 Task: Add a condition where "Assignee Is not Current user" in recently solved tickets.
Action: Mouse moved to (194, 367)
Screenshot: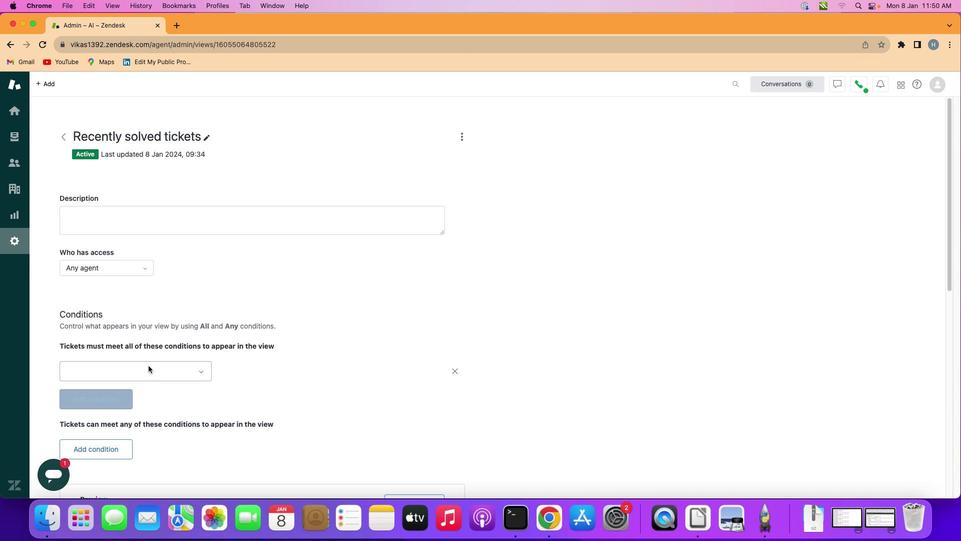 
Action: Mouse pressed left at (194, 367)
Screenshot: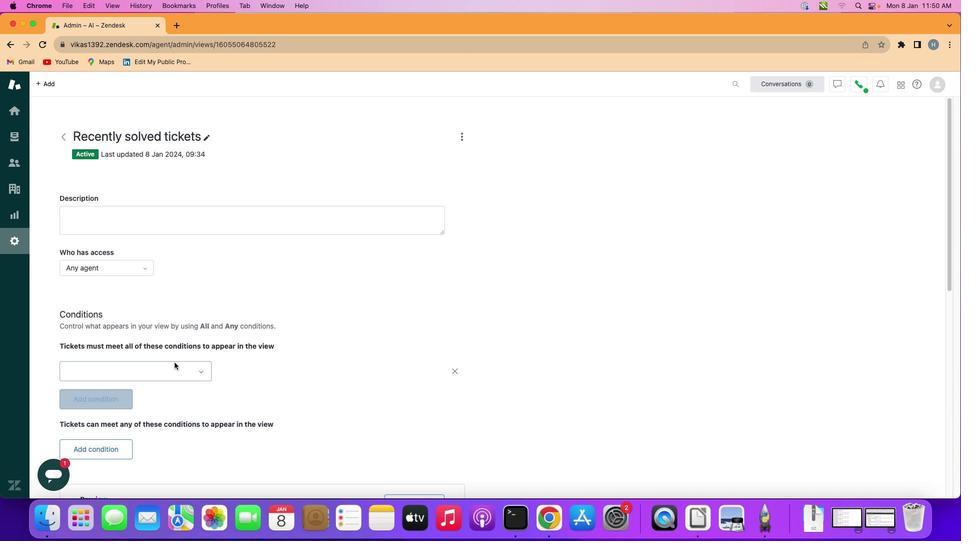 
Action: Mouse moved to (255, 360)
Screenshot: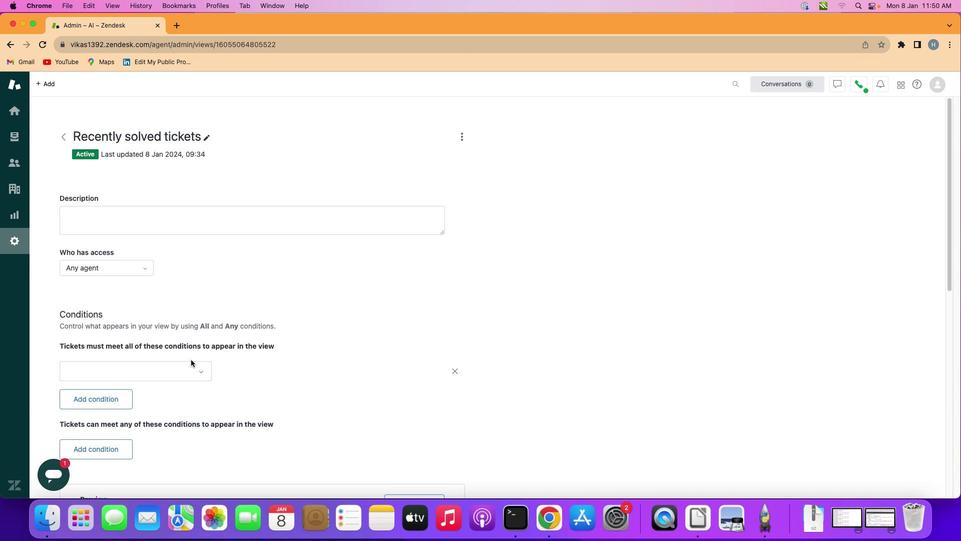 
Action: Mouse pressed left at (255, 360)
Screenshot: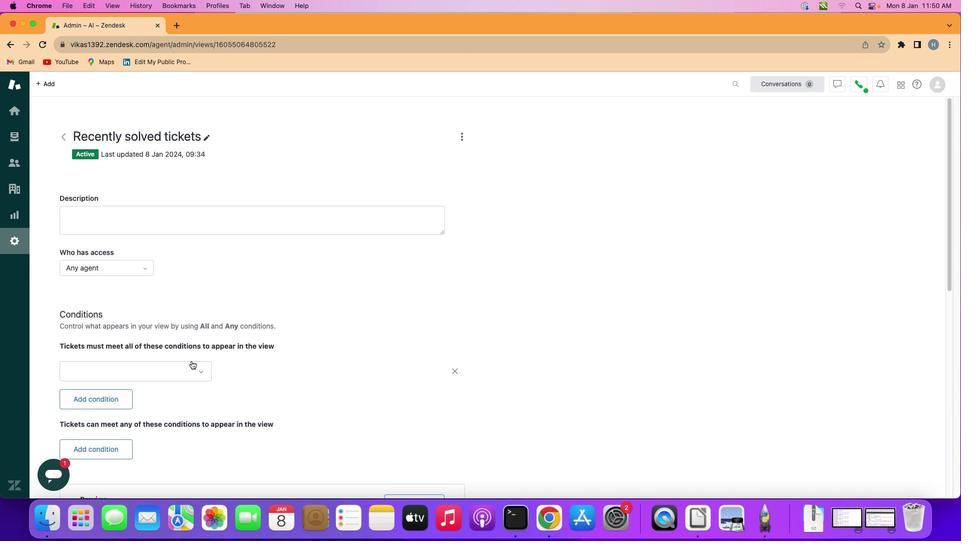 
Action: Mouse moved to (256, 364)
Screenshot: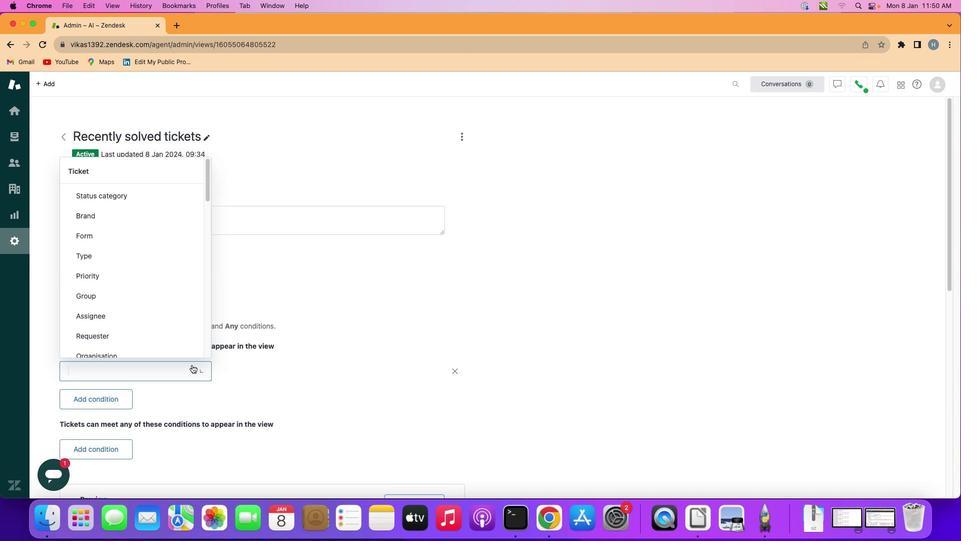 
Action: Mouse pressed left at (256, 364)
Screenshot: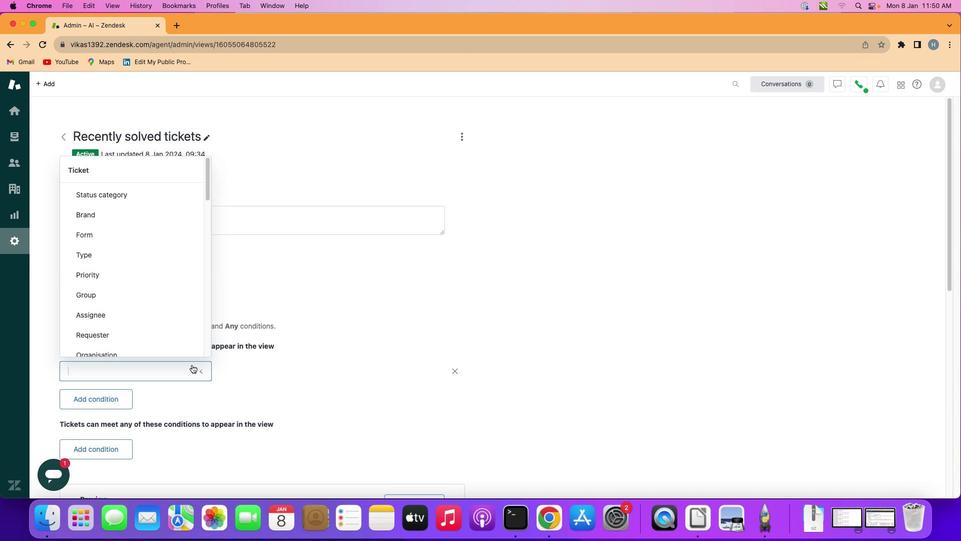 
Action: Mouse moved to (249, 325)
Screenshot: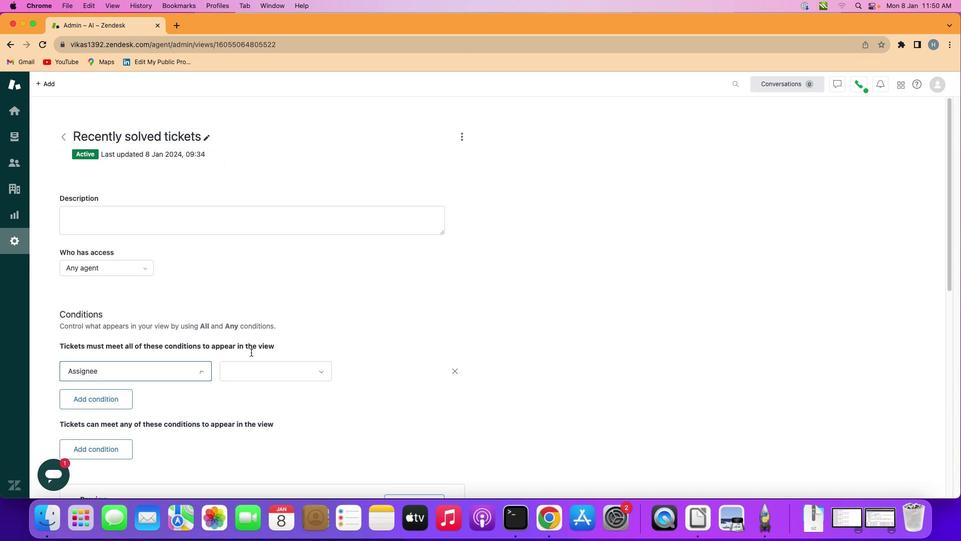 
Action: Mouse pressed left at (249, 325)
Screenshot: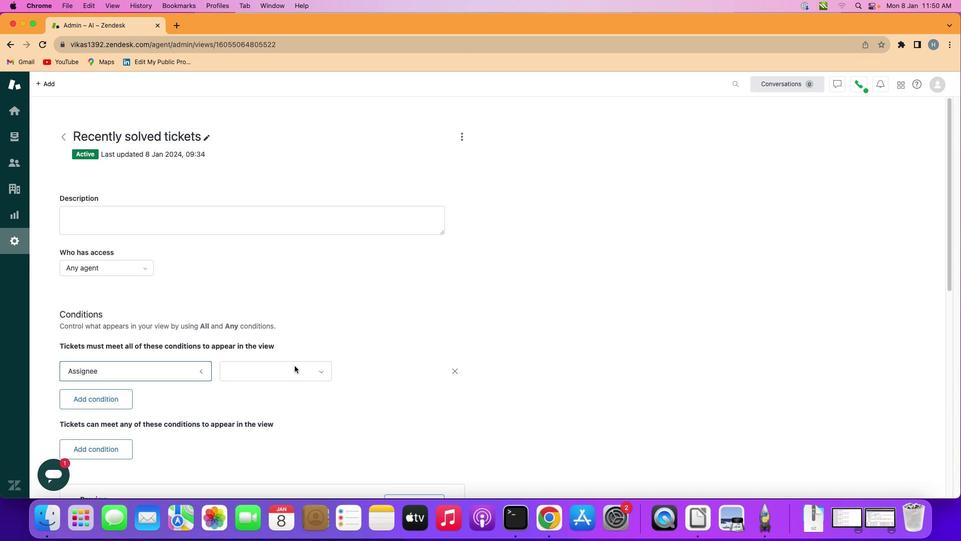 
Action: Mouse moved to (344, 370)
Screenshot: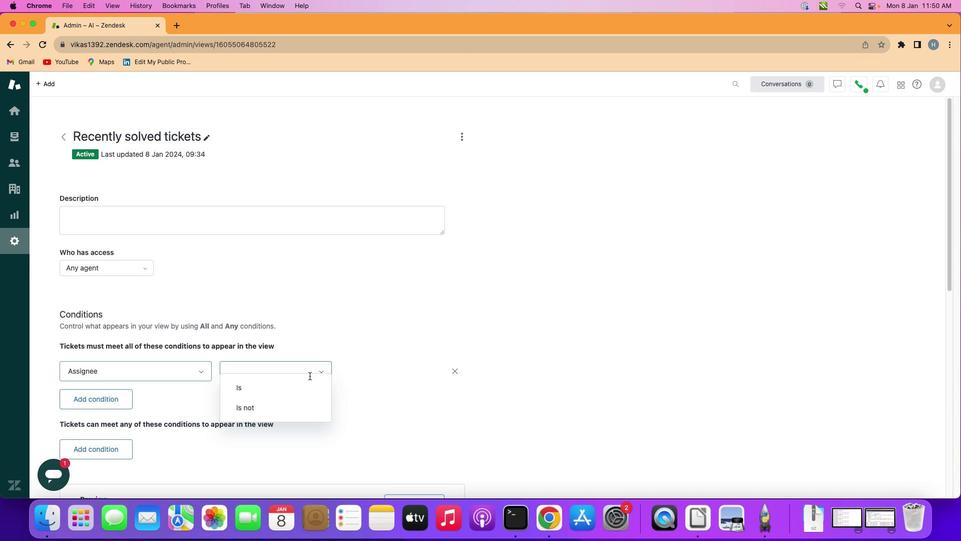 
Action: Mouse pressed left at (344, 370)
Screenshot: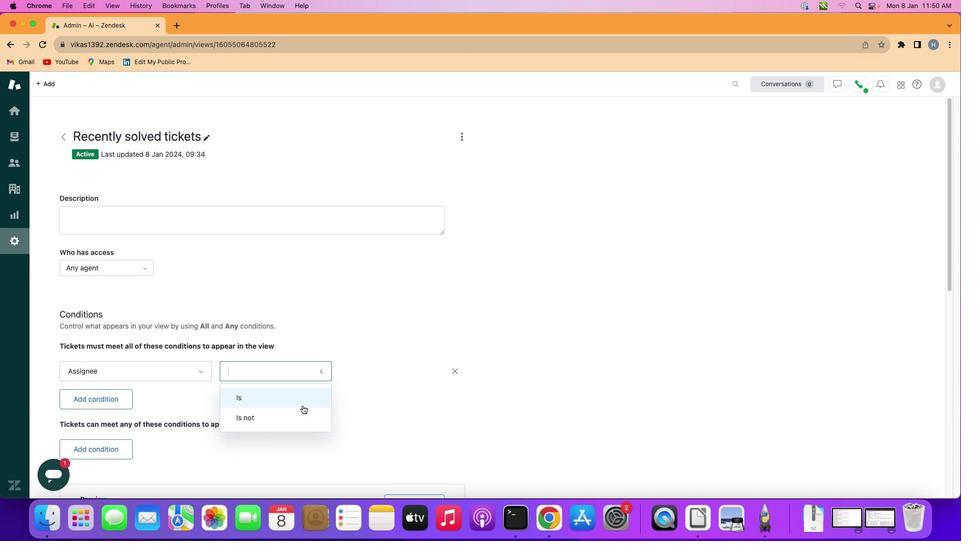 
Action: Mouse moved to (337, 401)
Screenshot: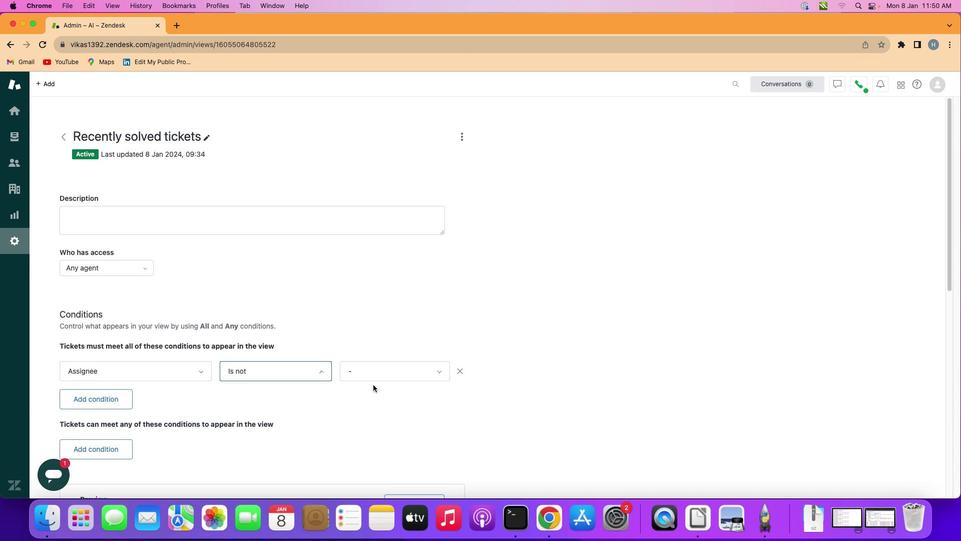 
Action: Mouse pressed left at (337, 401)
Screenshot: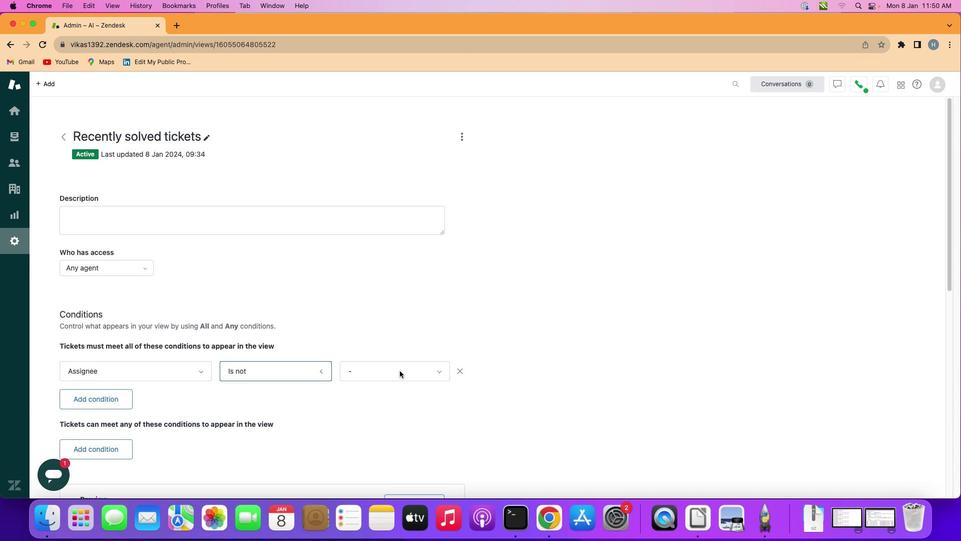 
Action: Mouse moved to (424, 363)
Screenshot: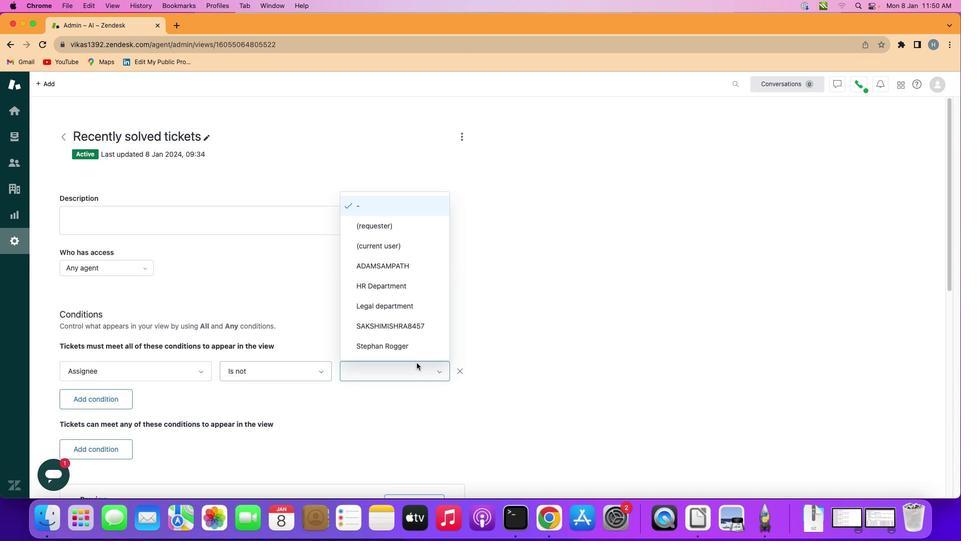 
Action: Mouse pressed left at (424, 363)
Screenshot: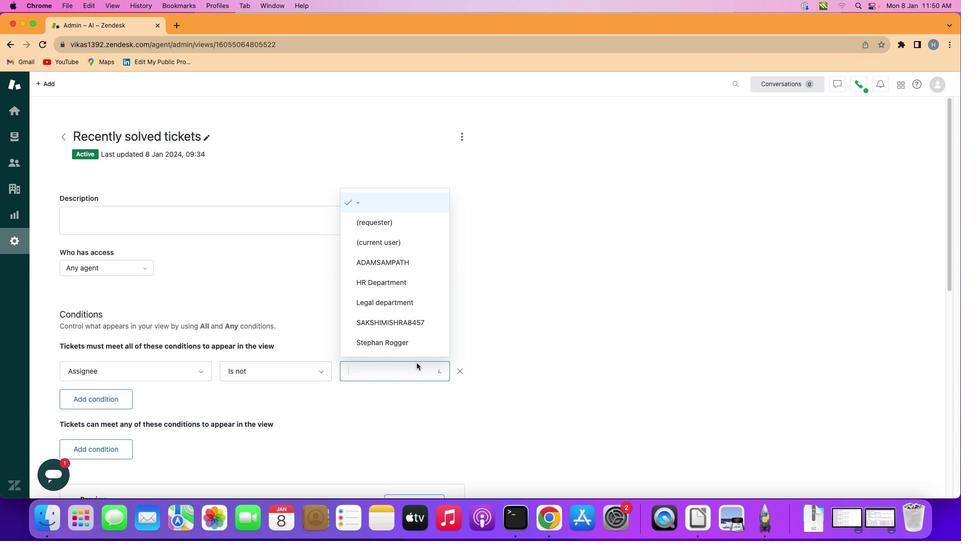 
Action: Mouse moved to (432, 275)
Screenshot: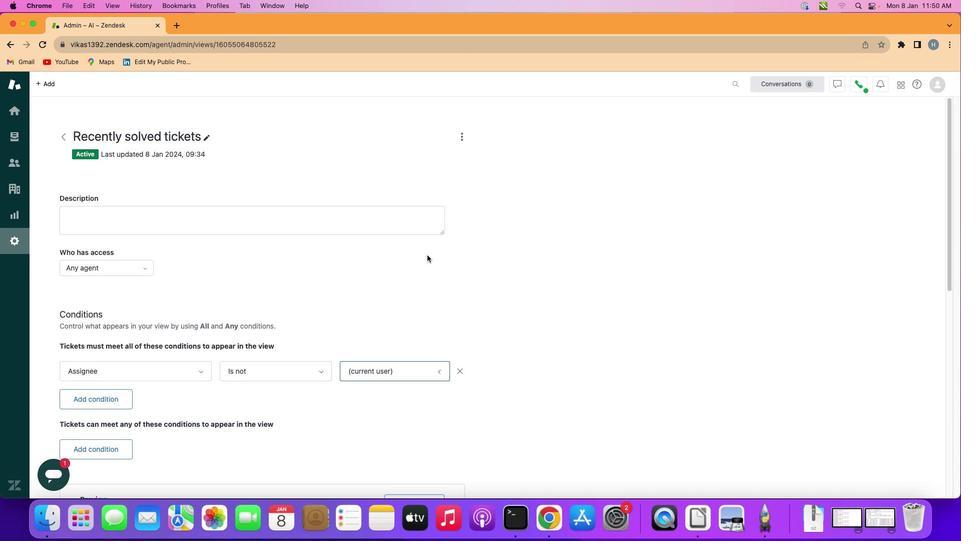 
Action: Mouse pressed left at (432, 275)
Screenshot: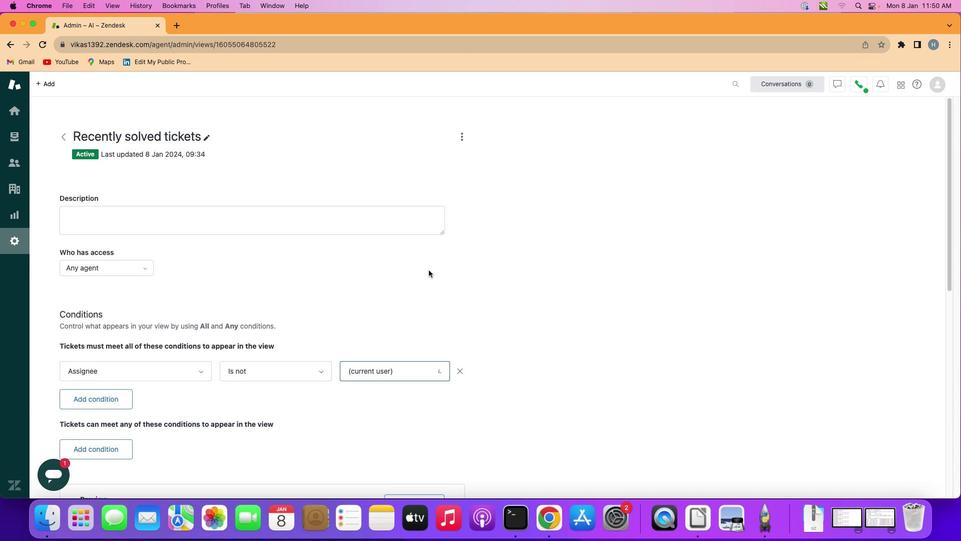 
Action: Mouse moved to (435, 312)
Screenshot: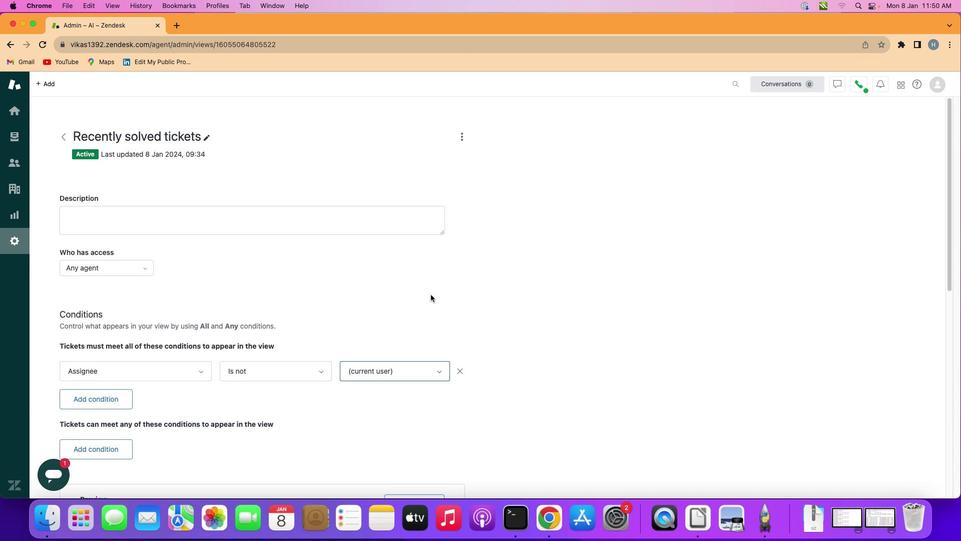 
